 Task: Create a rule from the Routing list, Task moved to a section -> Set Priority in the project AgileDeck , set the section as Done clear the priority
Action: Mouse moved to (53, 411)
Screenshot: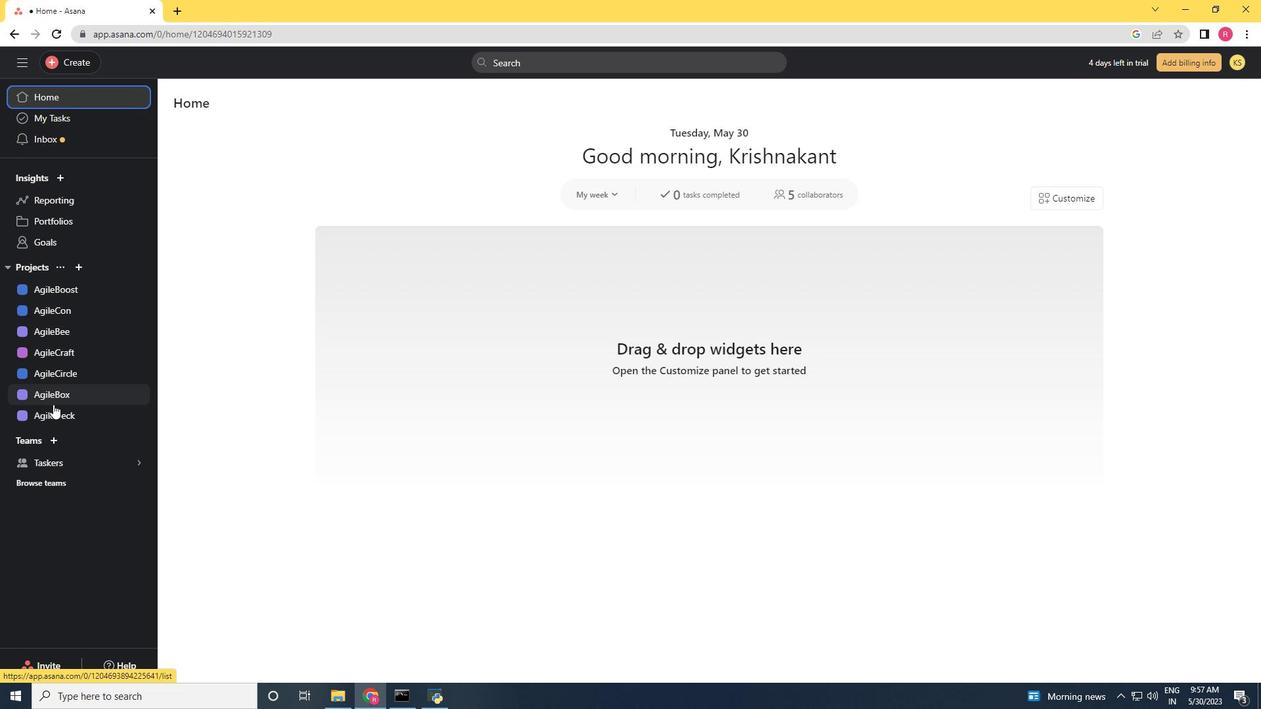 
Action: Mouse pressed left at (53, 411)
Screenshot: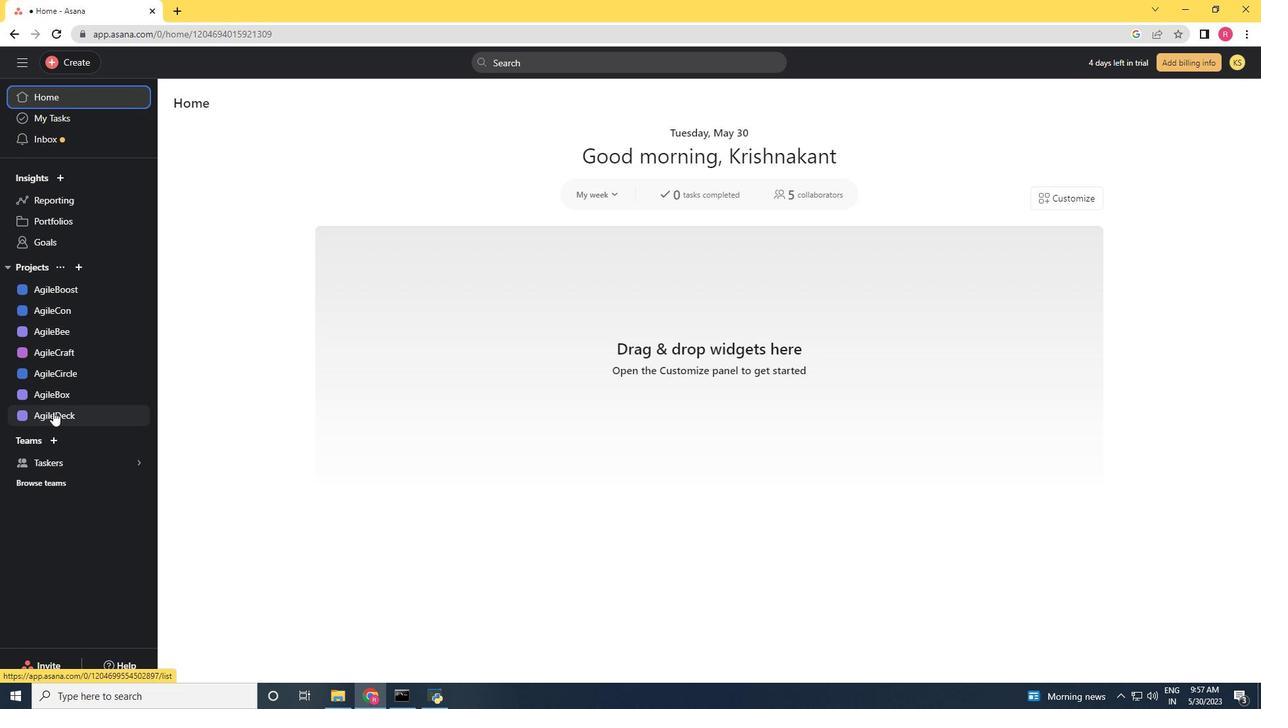 
Action: Mouse moved to (1198, 111)
Screenshot: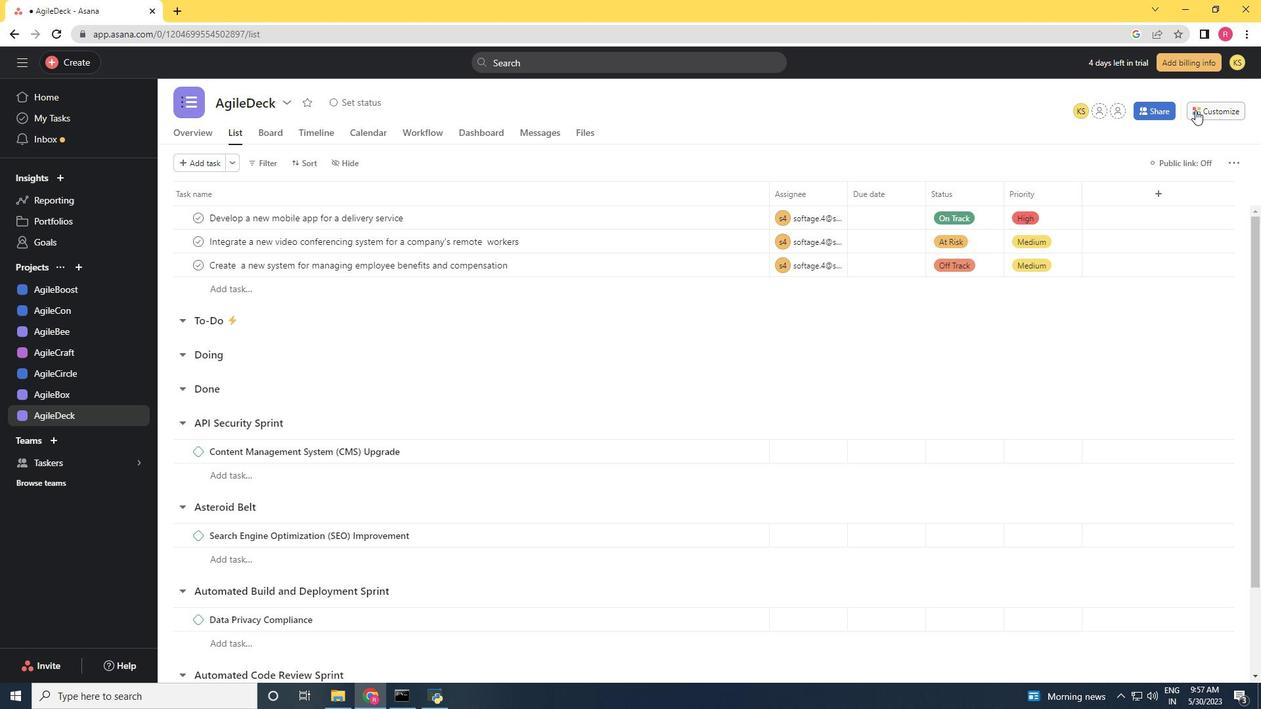 
Action: Mouse pressed left at (1198, 111)
Screenshot: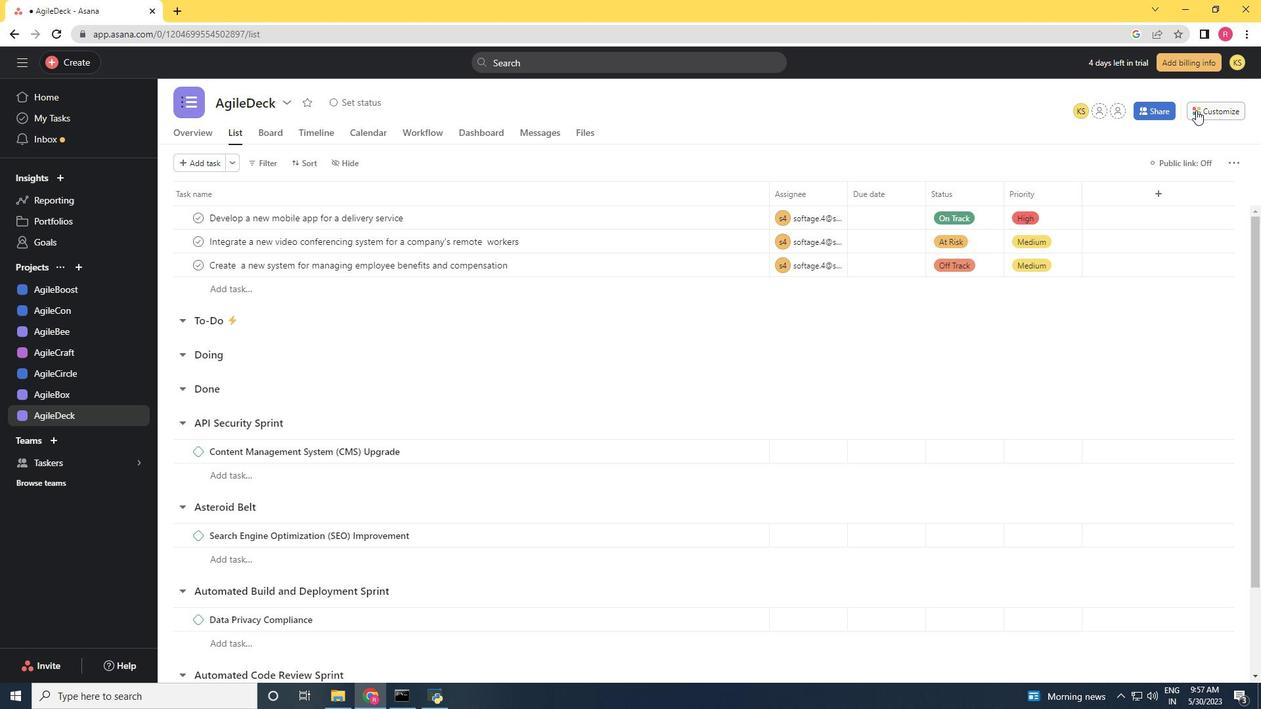
Action: Mouse moved to (985, 282)
Screenshot: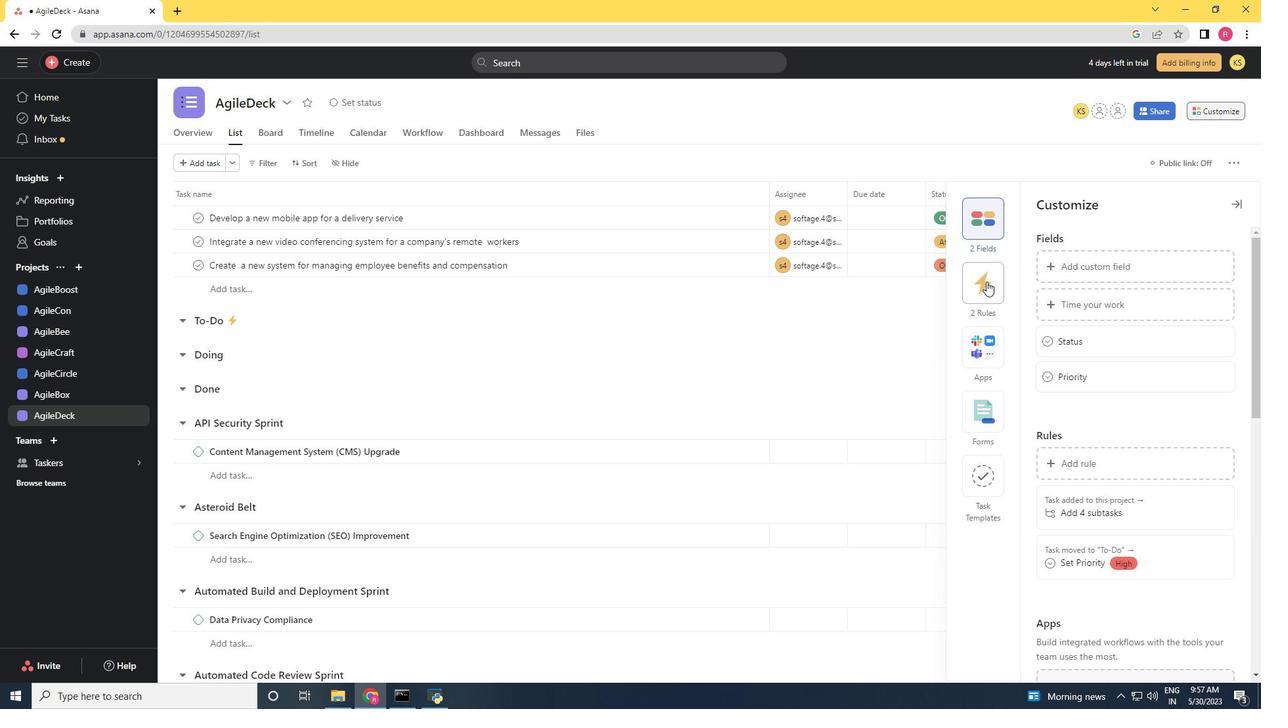 
Action: Mouse pressed left at (985, 282)
Screenshot: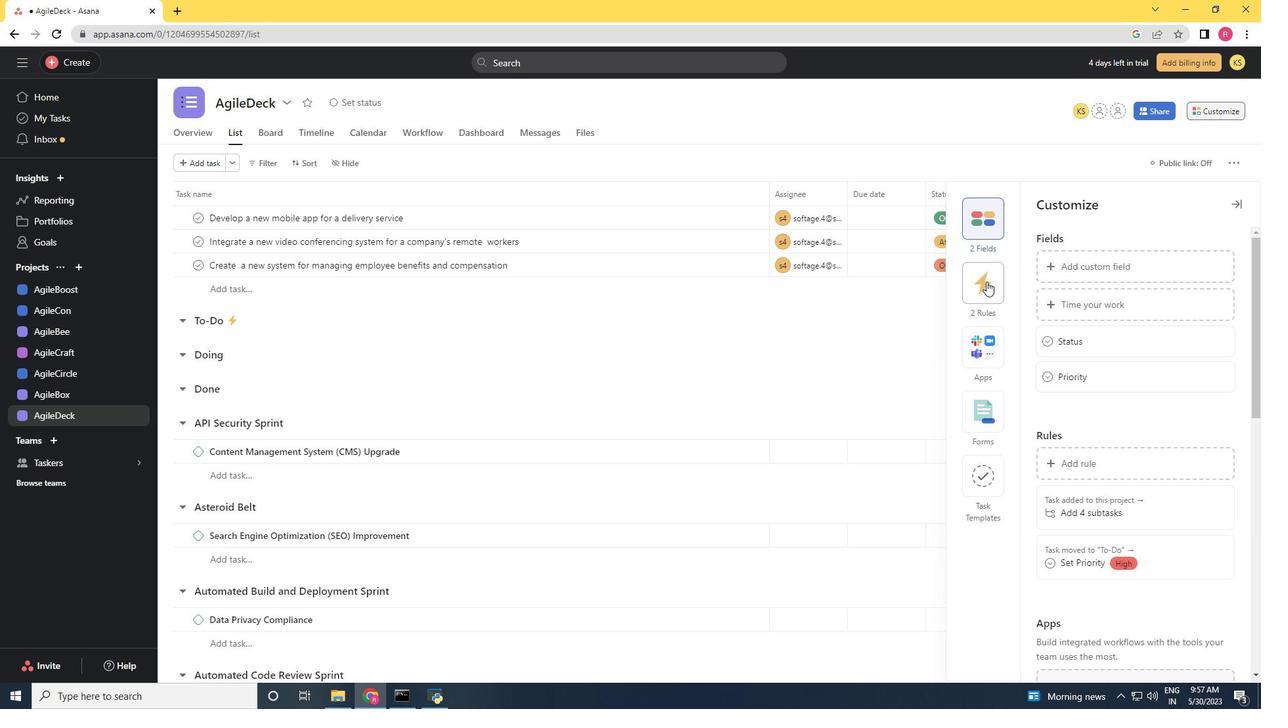 
Action: Mouse moved to (1065, 269)
Screenshot: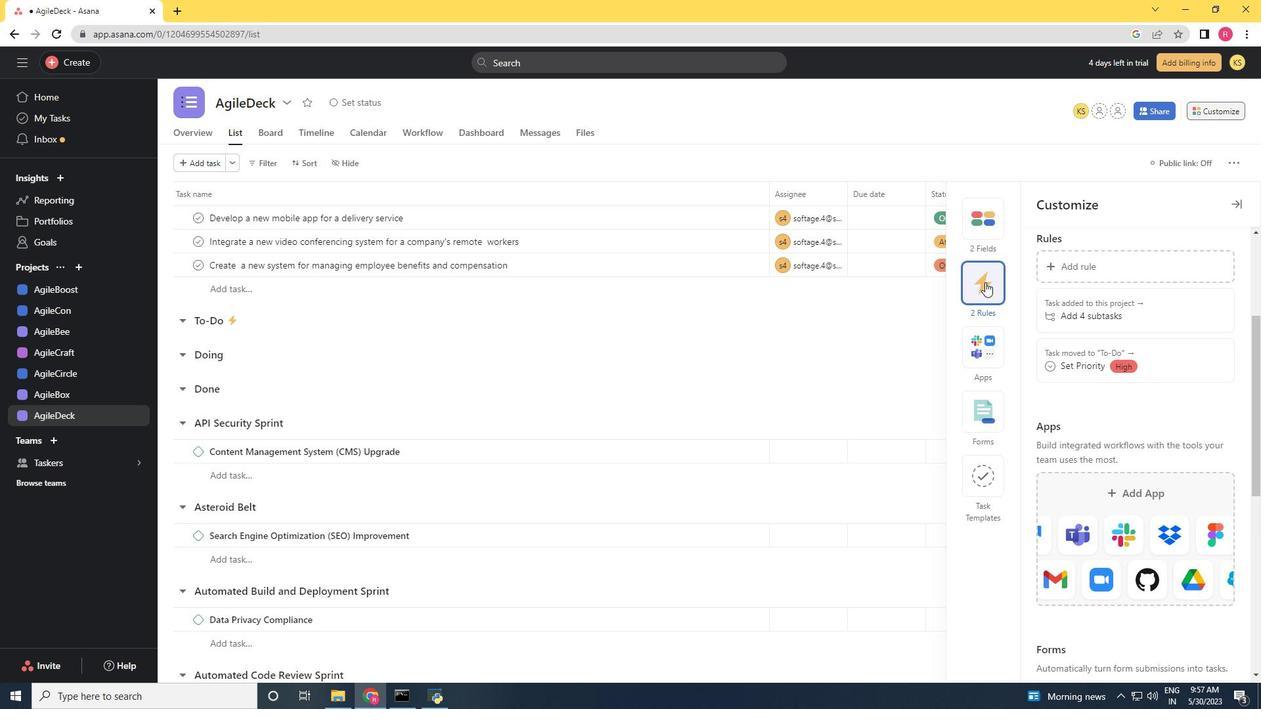 
Action: Mouse pressed left at (1065, 269)
Screenshot: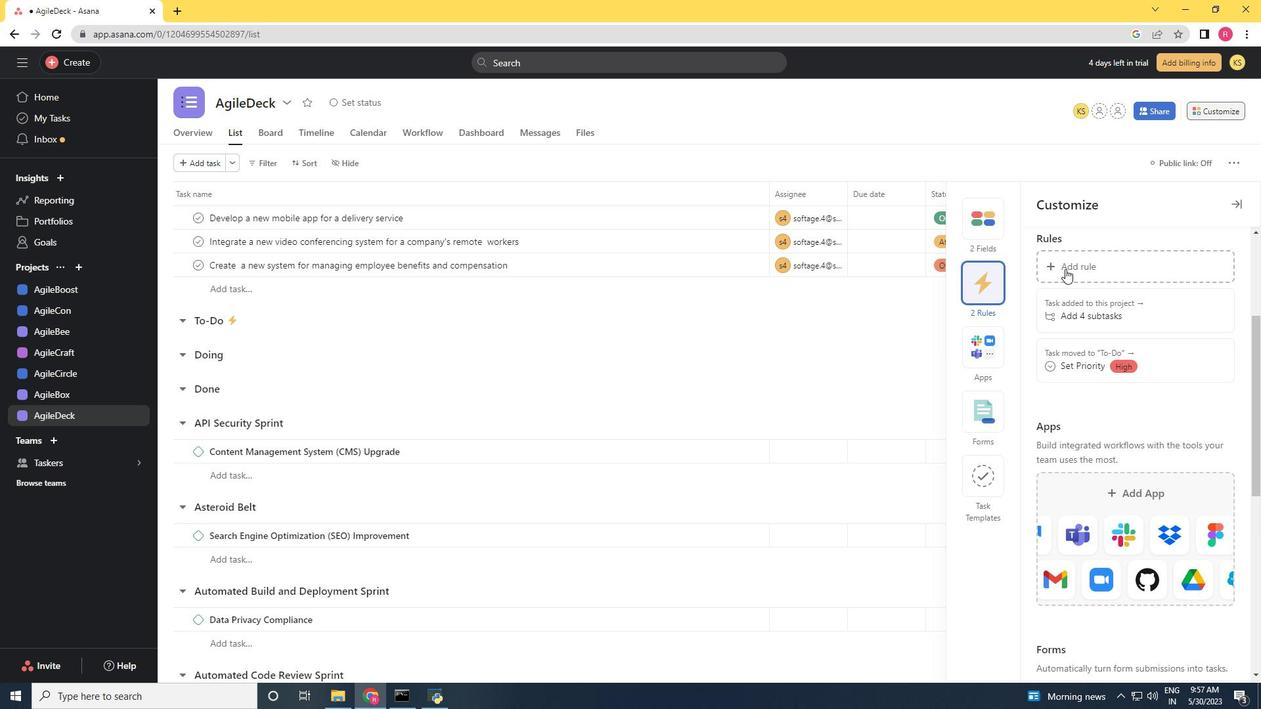 
Action: Mouse moved to (279, 170)
Screenshot: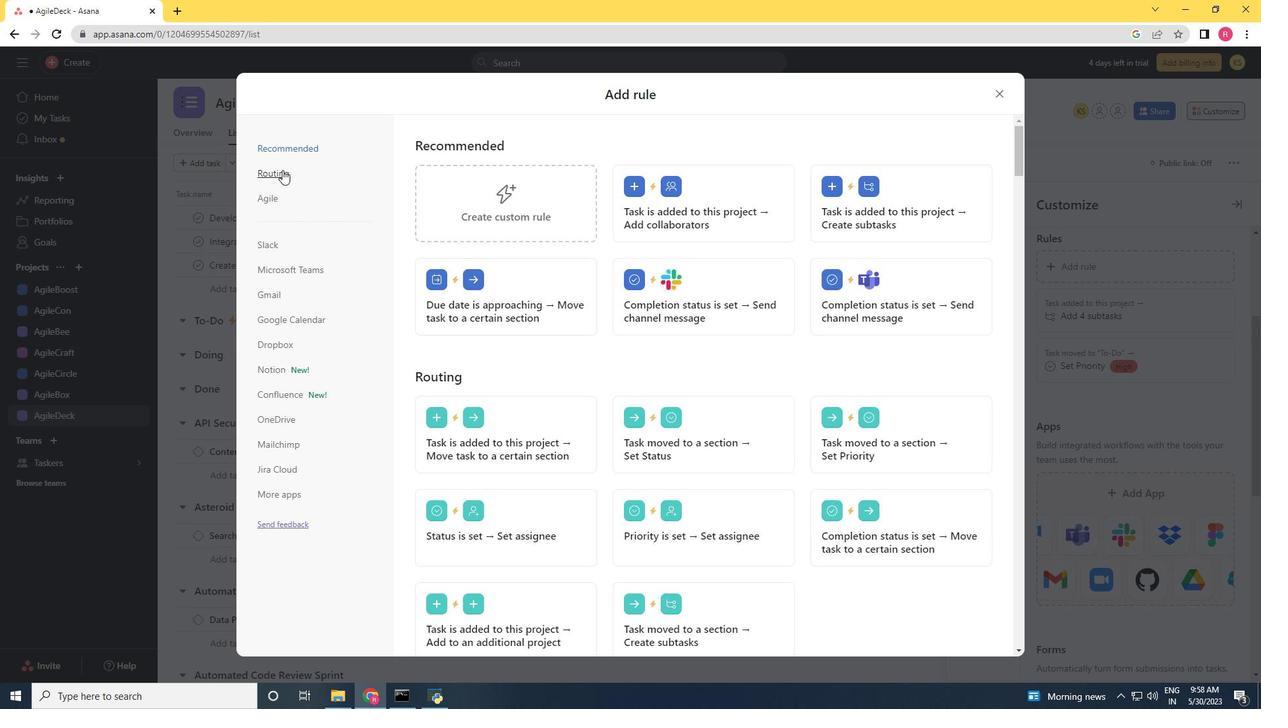 
Action: Mouse pressed left at (279, 170)
Screenshot: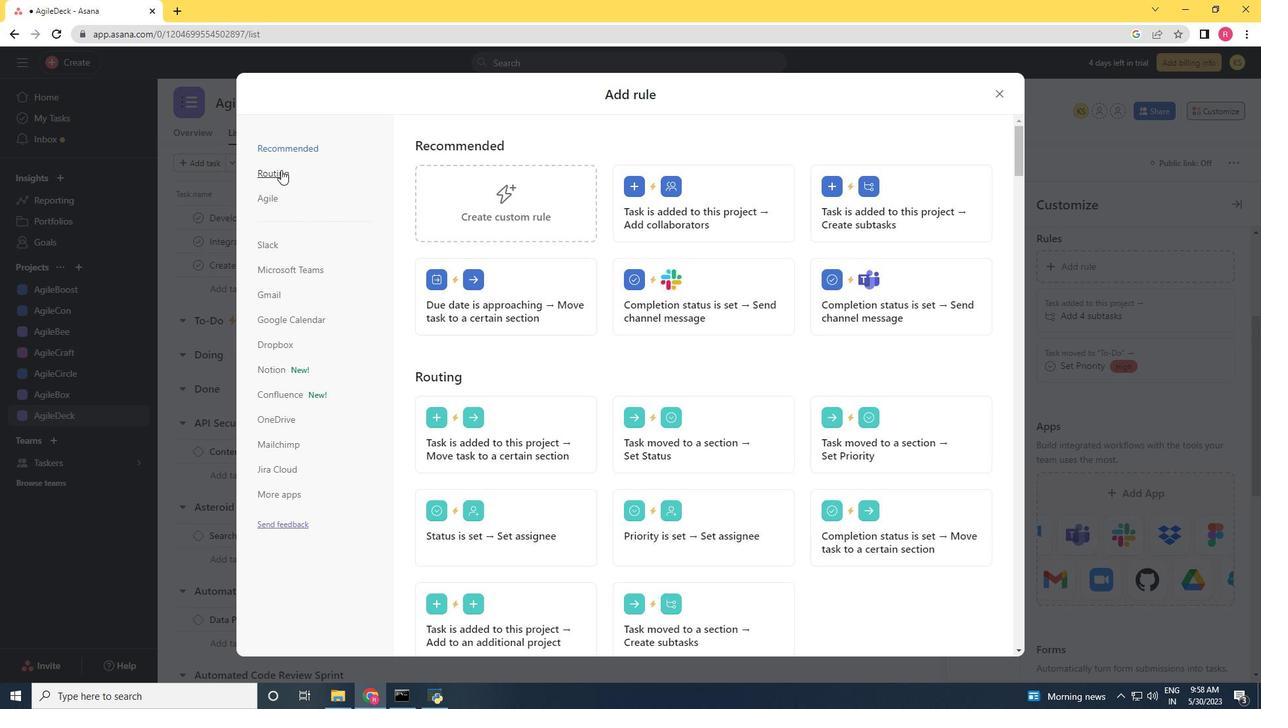 
Action: Mouse moved to (739, 202)
Screenshot: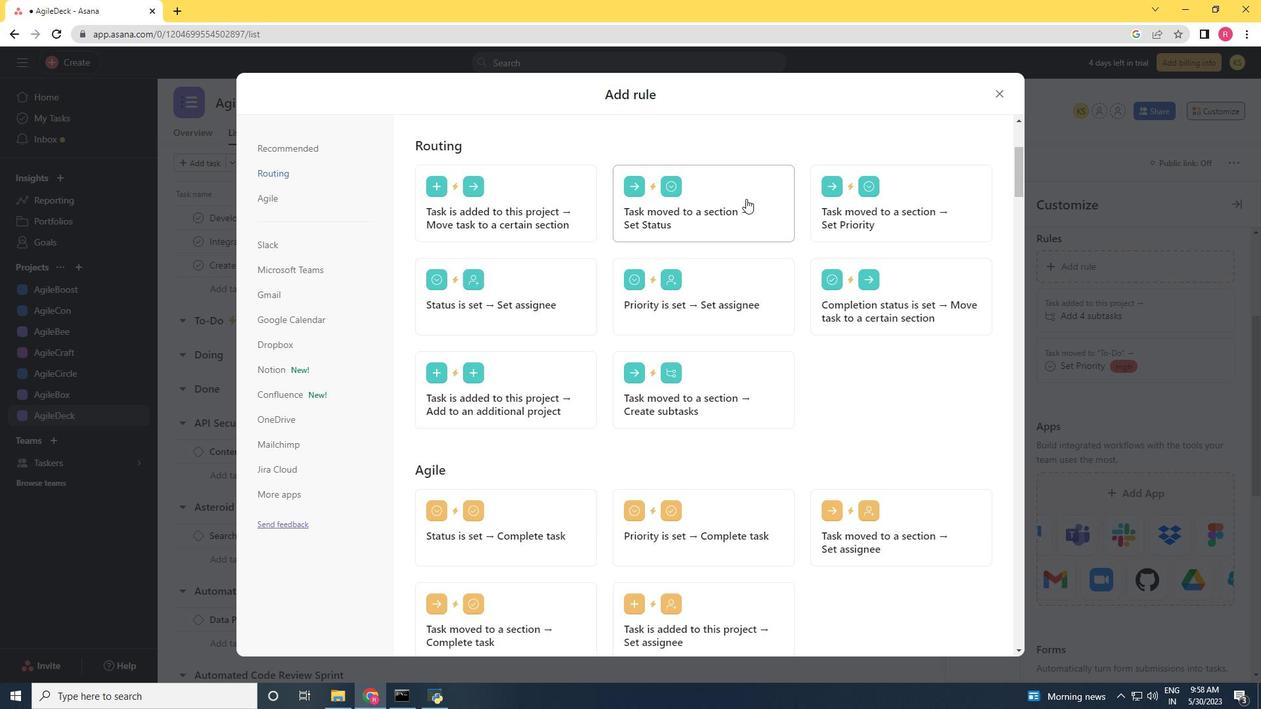 
Action: Mouse pressed left at (739, 202)
Screenshot: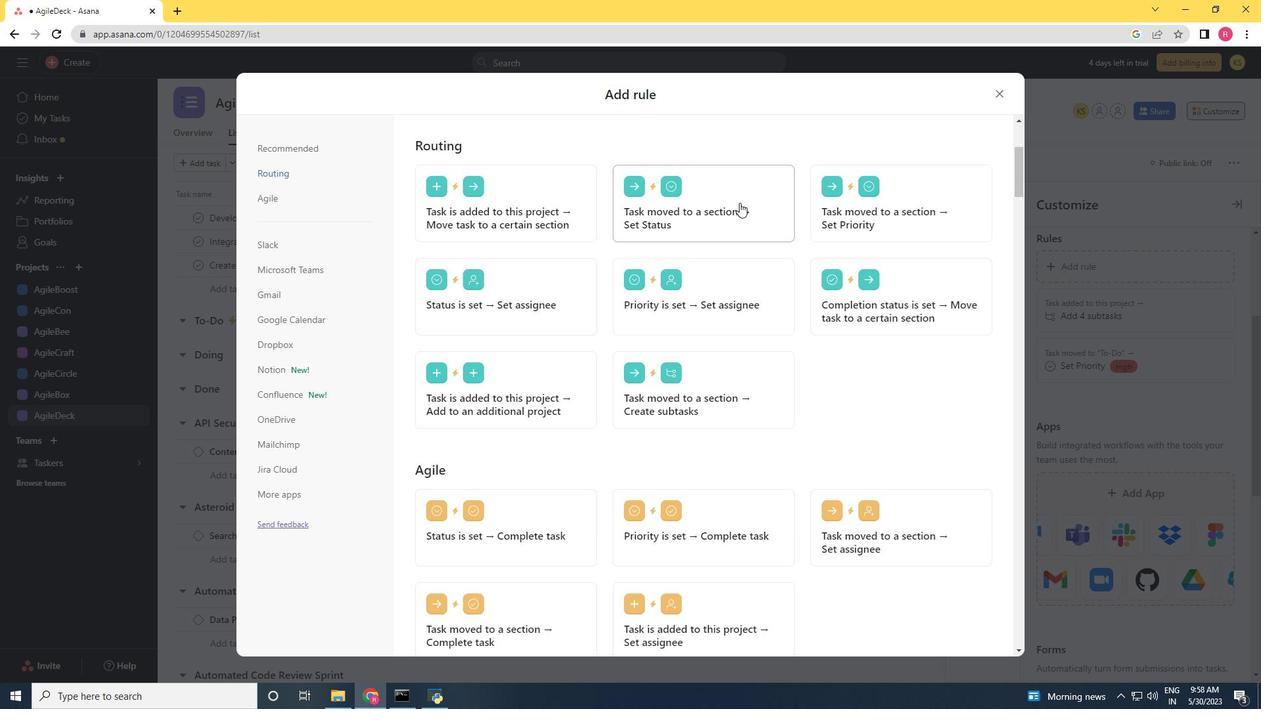 
Action: Mouse moved to (495, 348)
Screenshot: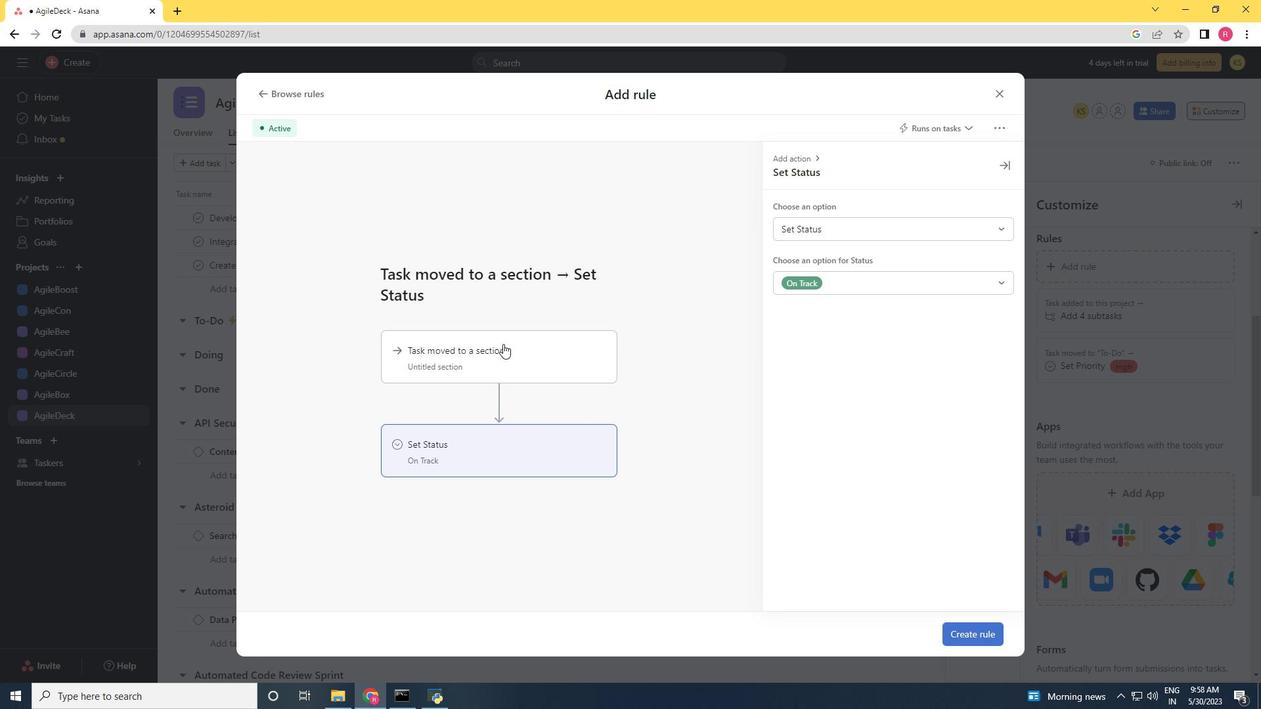 
Action: Mouse pressed left at (495, 348)
Screenshot: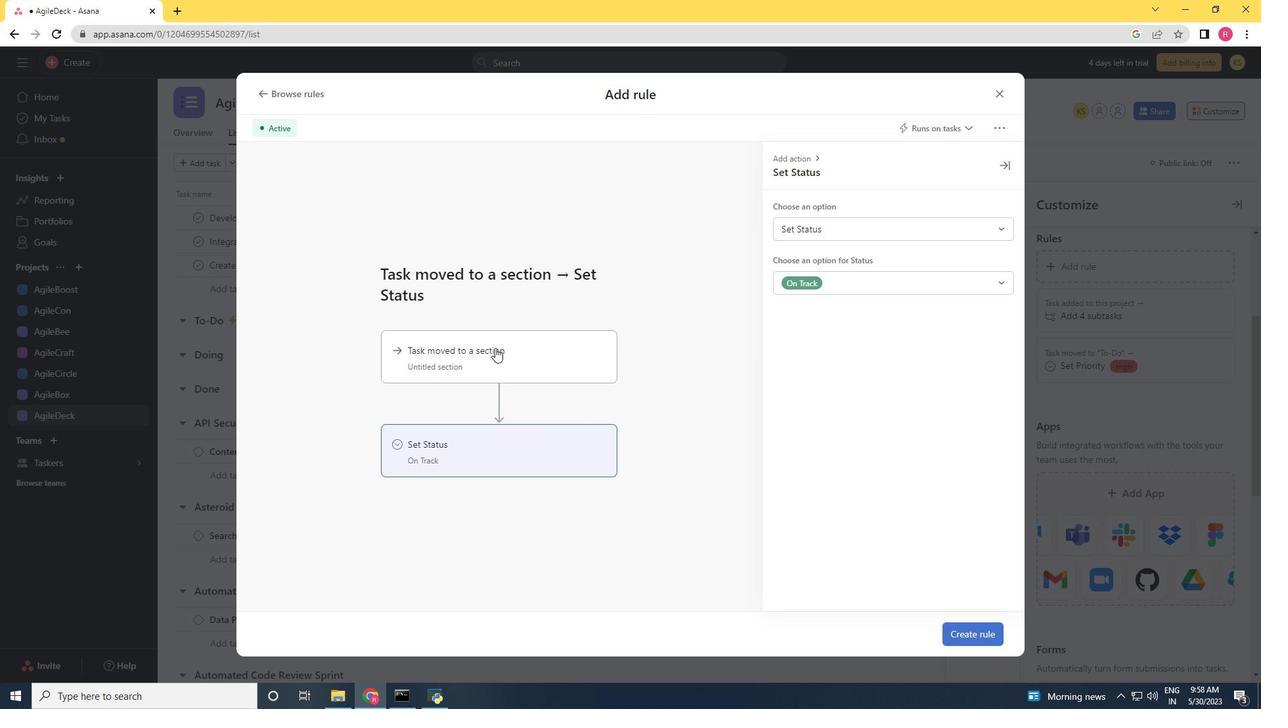 
Action: Mouse moved to (907, 232)
Screenshot: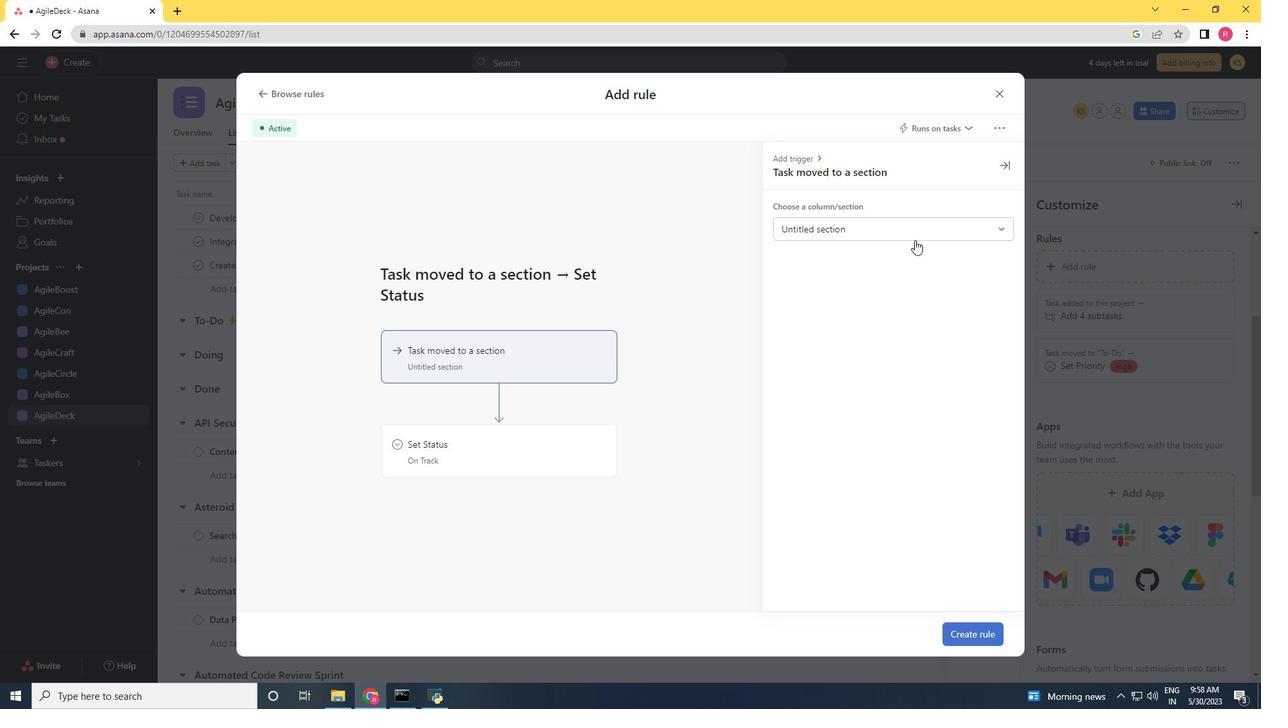 
Action: Mouse pressed left at (907, 232)
Screenshot: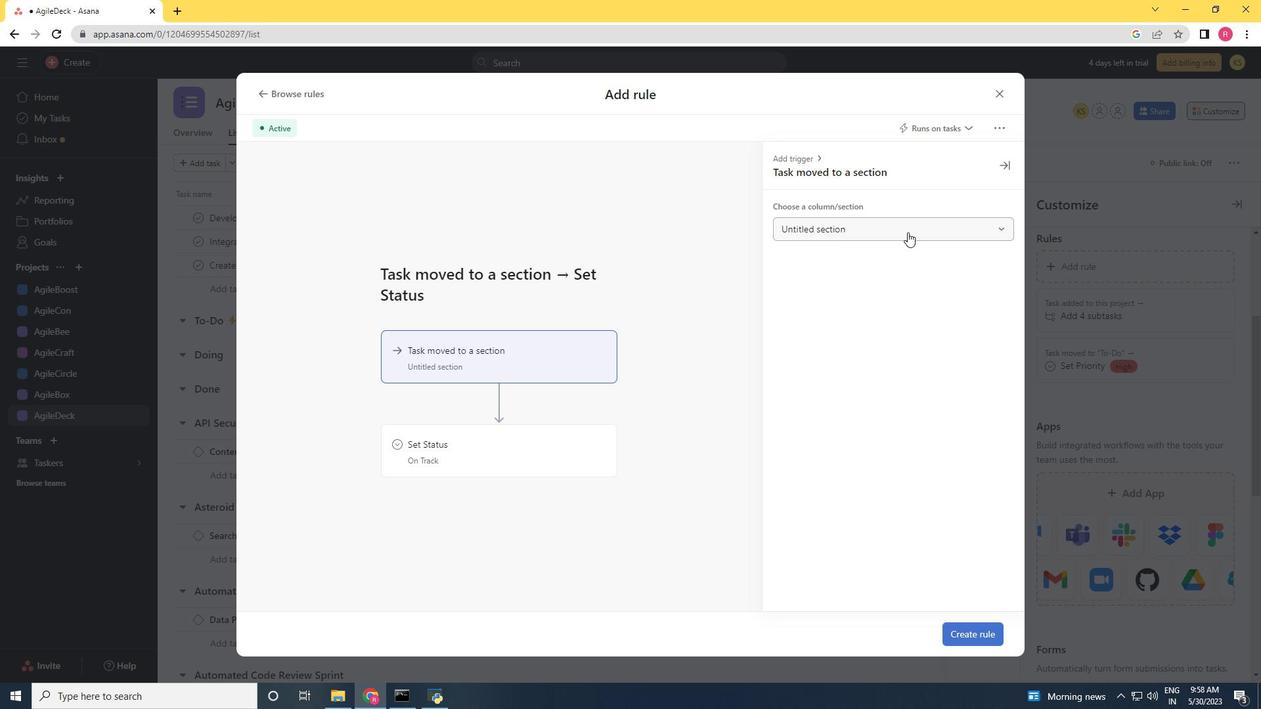
Action: Mouse moved to (828, 328)
Screenshot: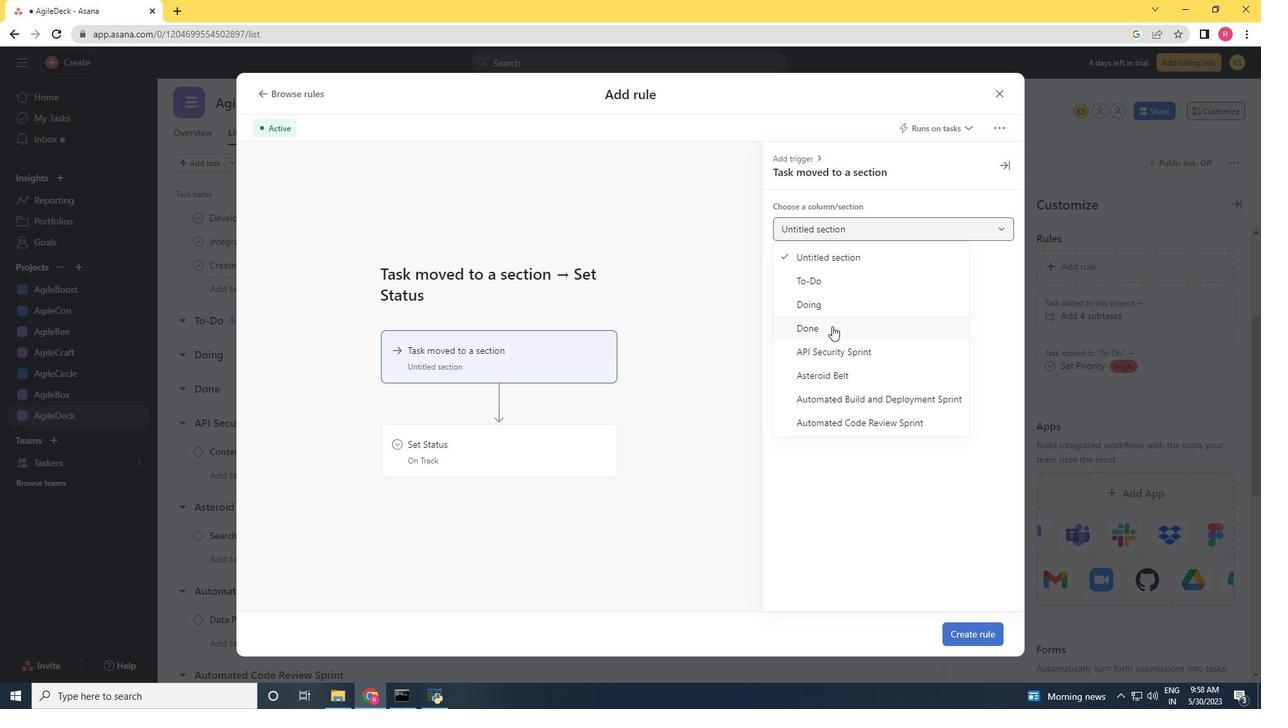 
Action: Mouse pressed left at (828, 328)
Screenshot: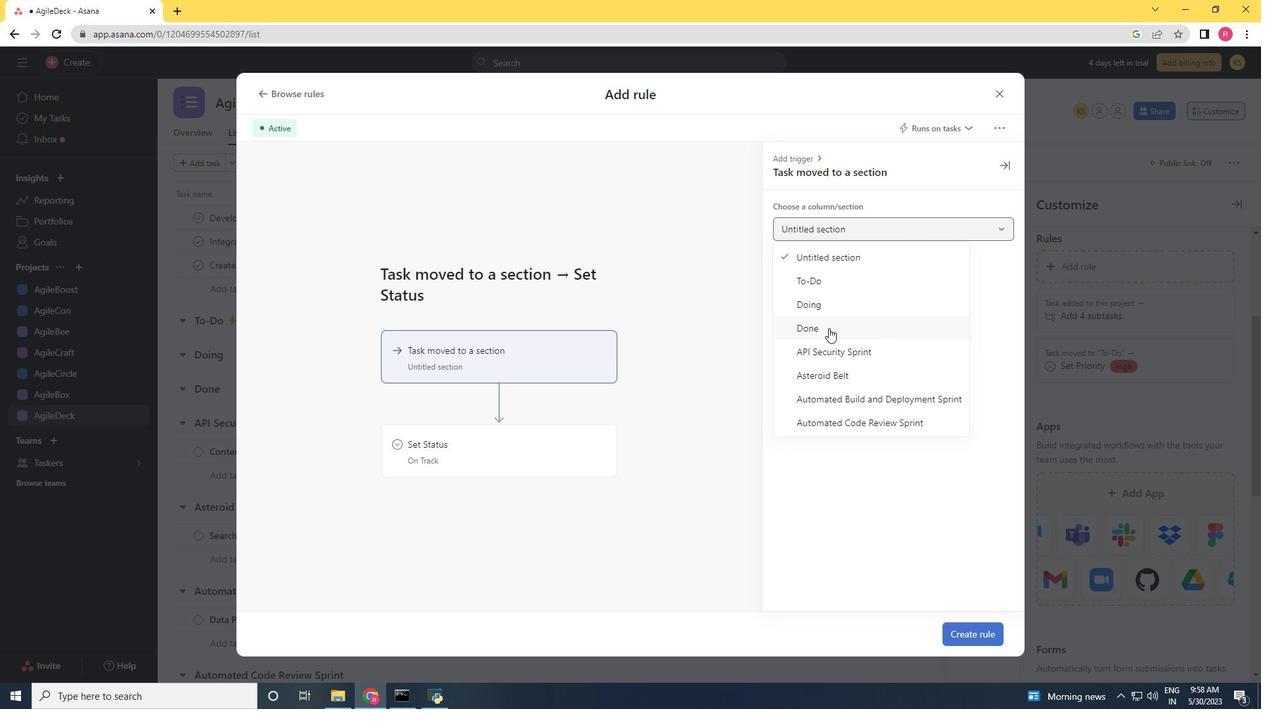 
Action: Mouse moved to (567, 440)
Screenshot: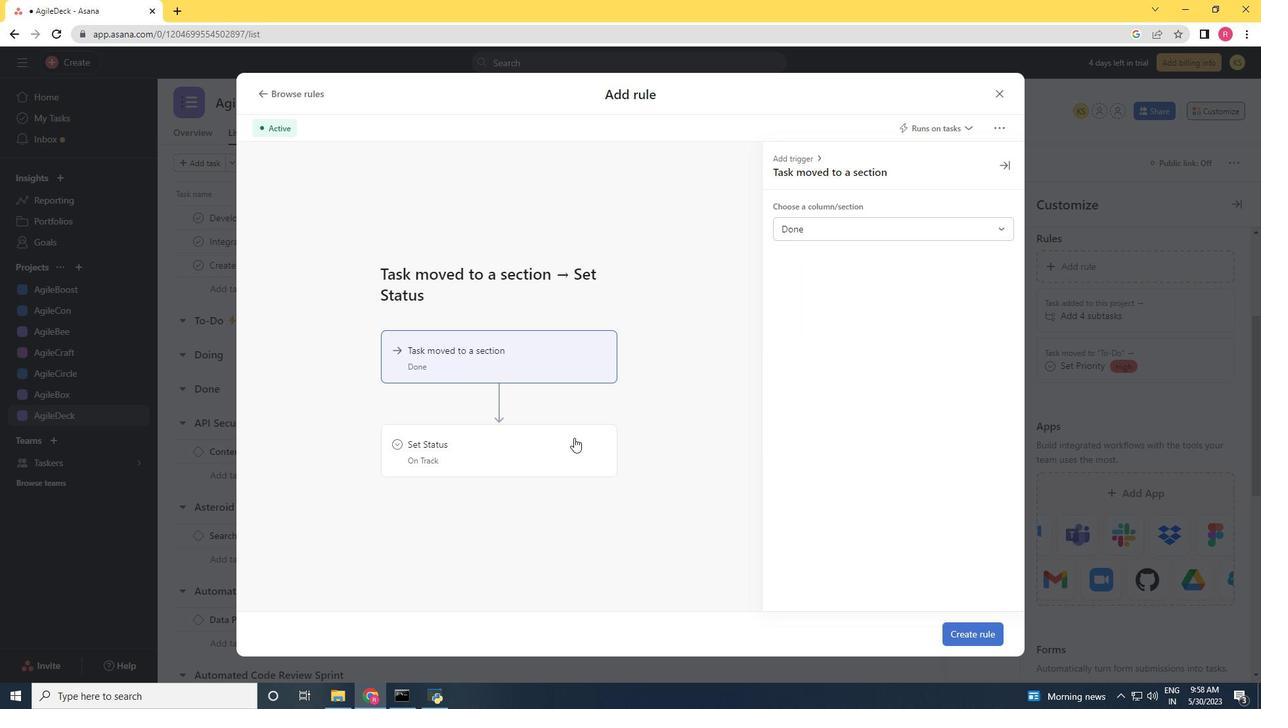 
Action: Mouse pressed left at (567, 440)
Screenshot: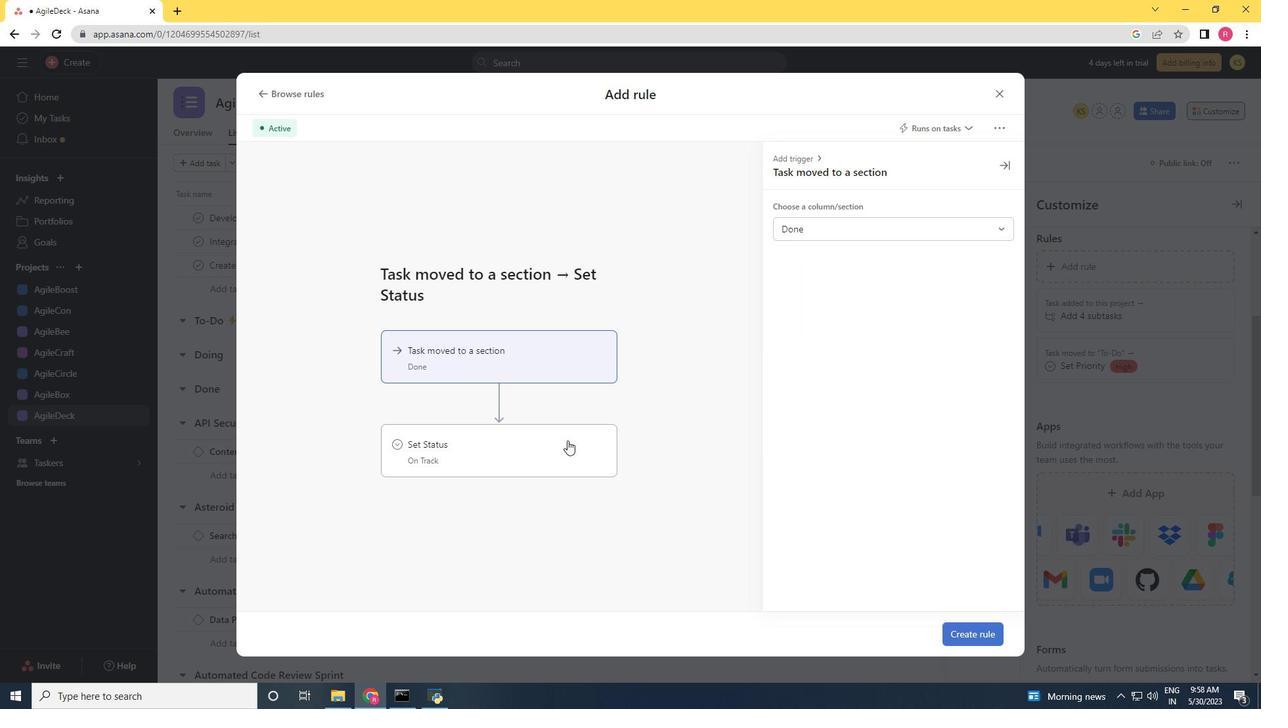 
Action: Mouse moved to (811, 235)
Screenshot: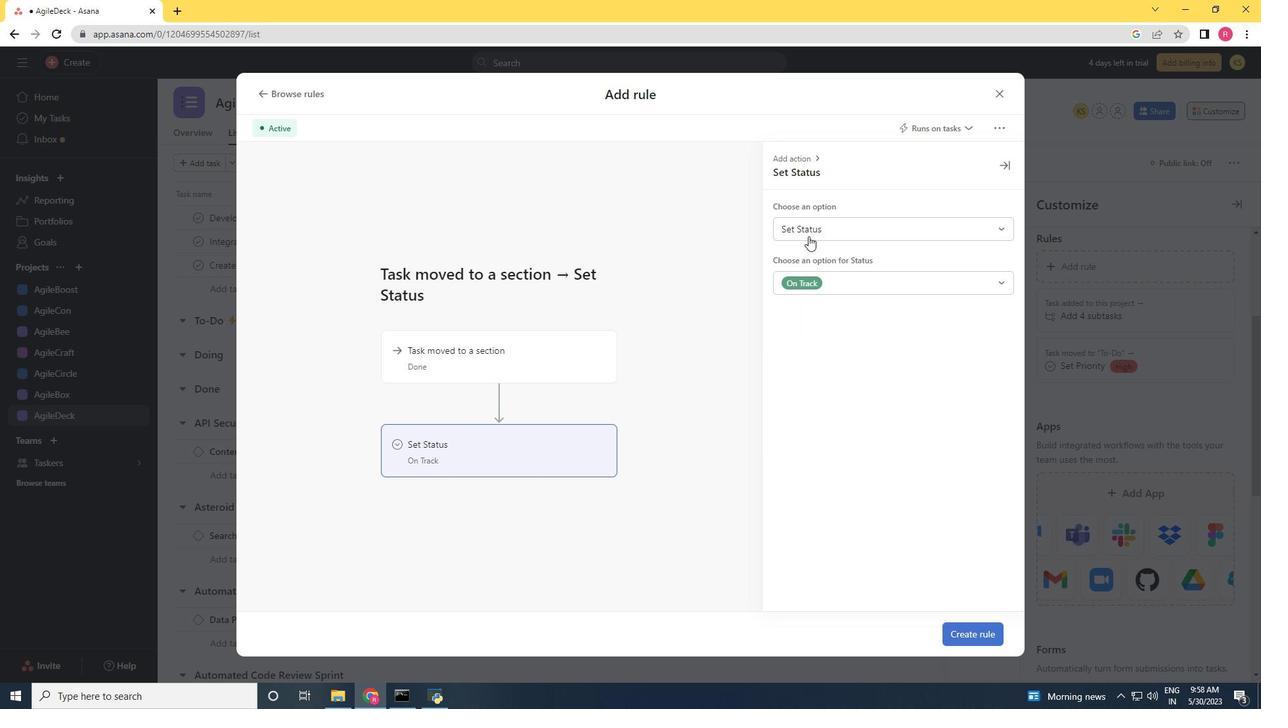 
Action: Mouse pressed left at (811, 235)
Screenshot: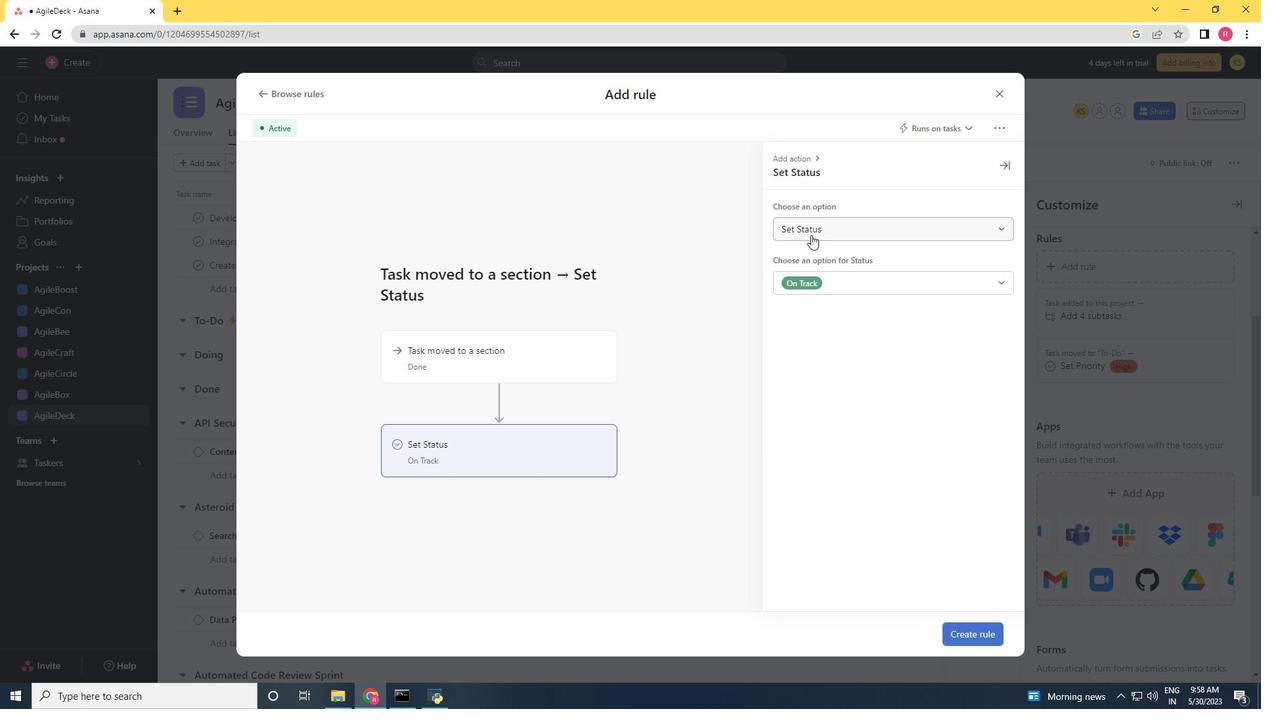 
Action: Mouse moved to (827, 288)
Screenshot: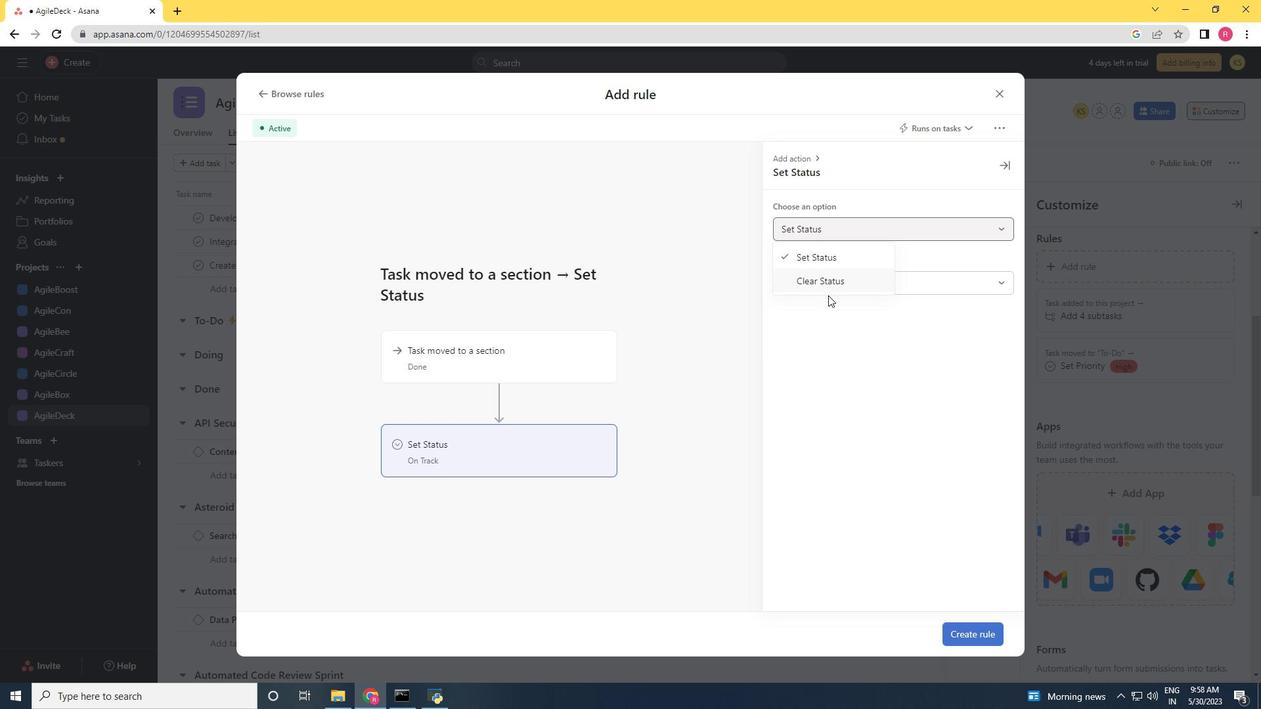 
Action: Mouse pressed left at (827, 288)
Screenshot: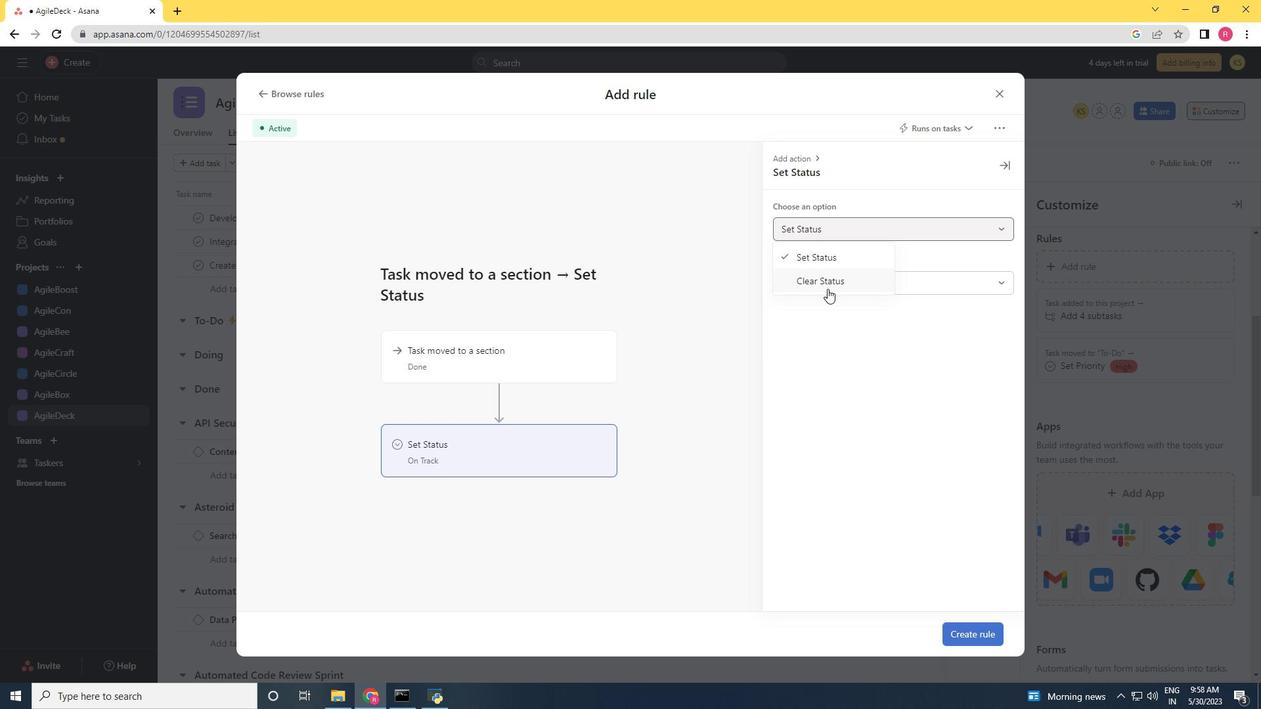 
Action: Mouse moved to (961, 639)
Screenshot: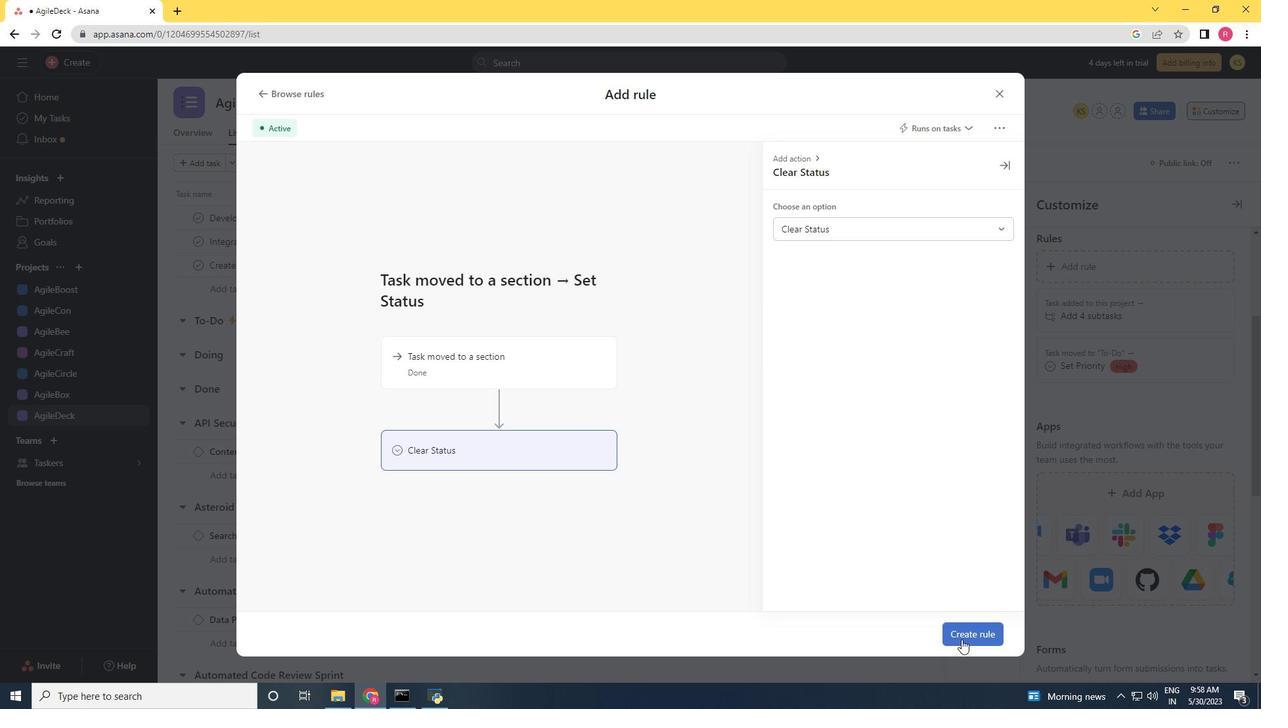
Action: Mouse pressed left at (961, 639)
Screenshot: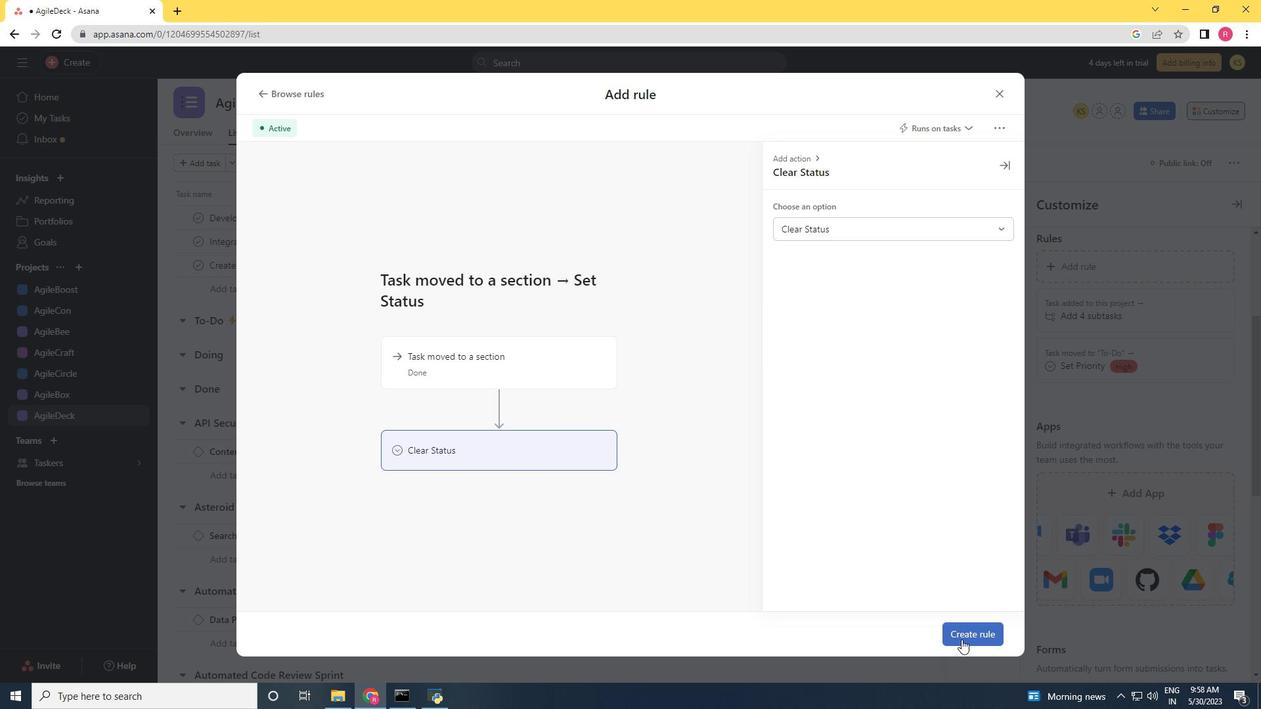 
